 Task: Add Local Roots Strawberry Mojito to the cart.
Action: Mouse moved to (815, 281)
Screenshot: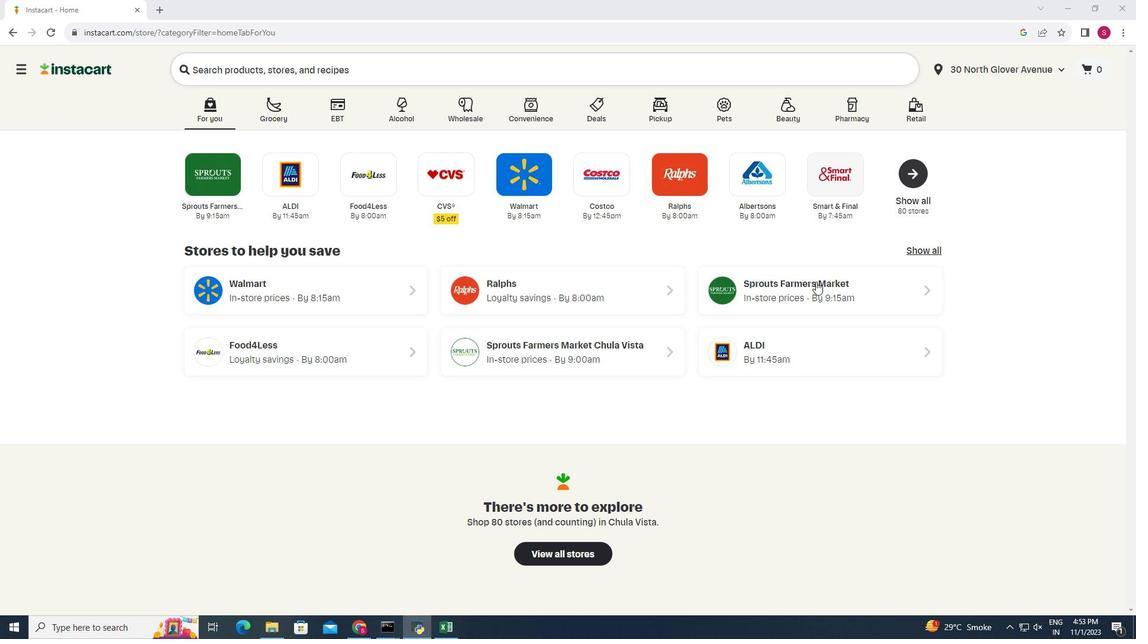
Action: Mouse pressed left at (815, 281)
Screenshot: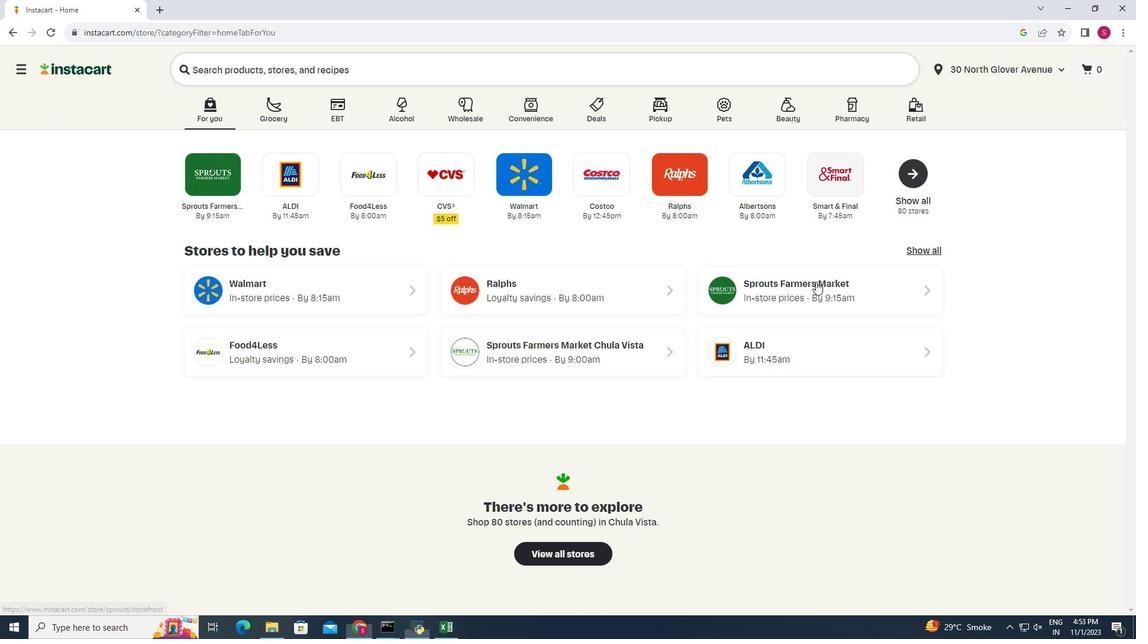 
Action: Mouse moved to (55, 585)
Screenshot: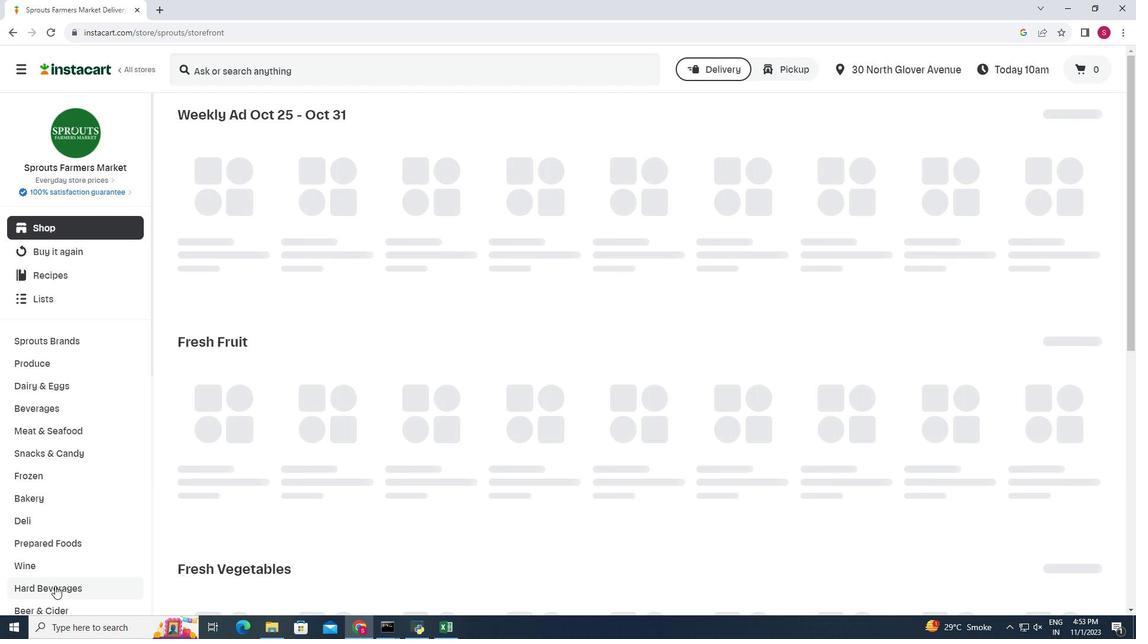 
Action: Mouse pressed left at (55, 585)
Screenshot: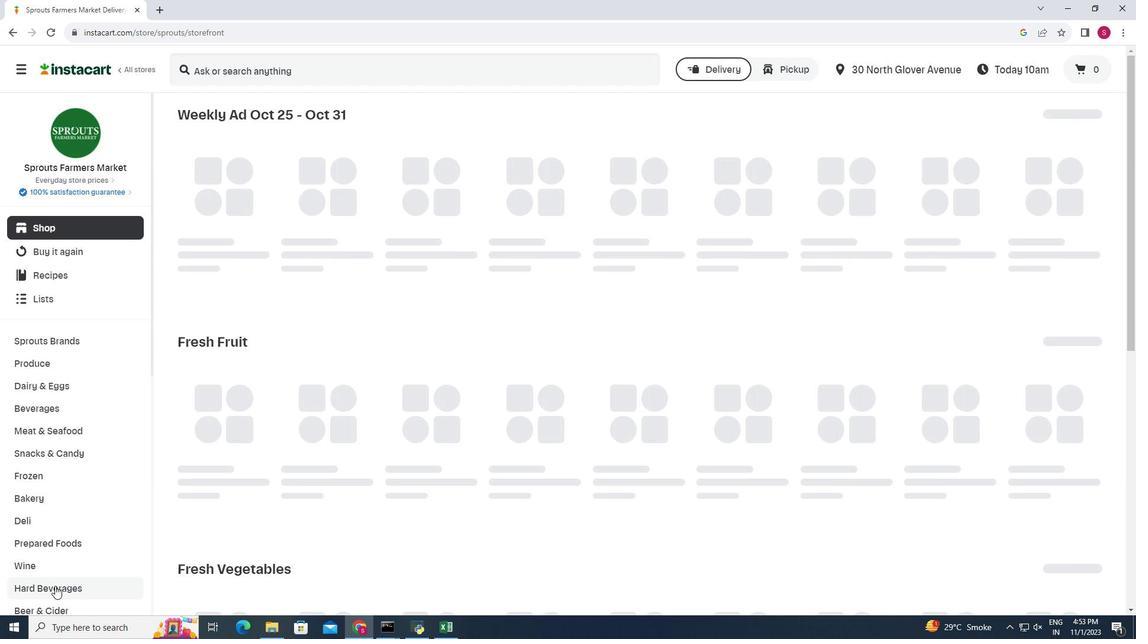 
Action: Mouse moved to (389, 144)
Screenshot: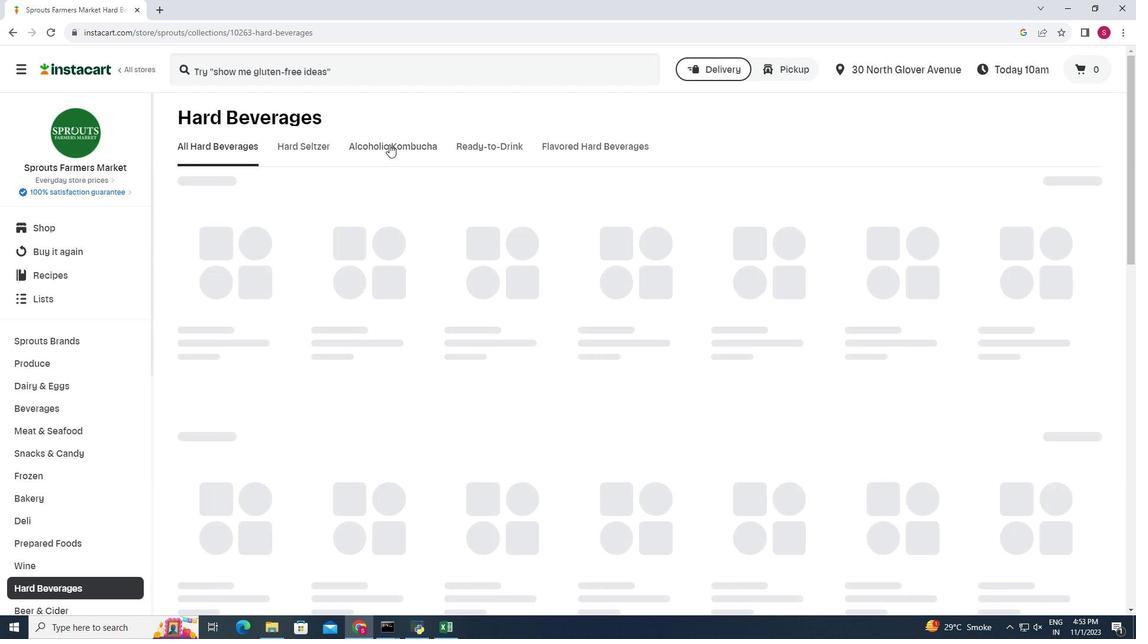 
Action: Mouse pressed left at (389, 144)
Screenshot: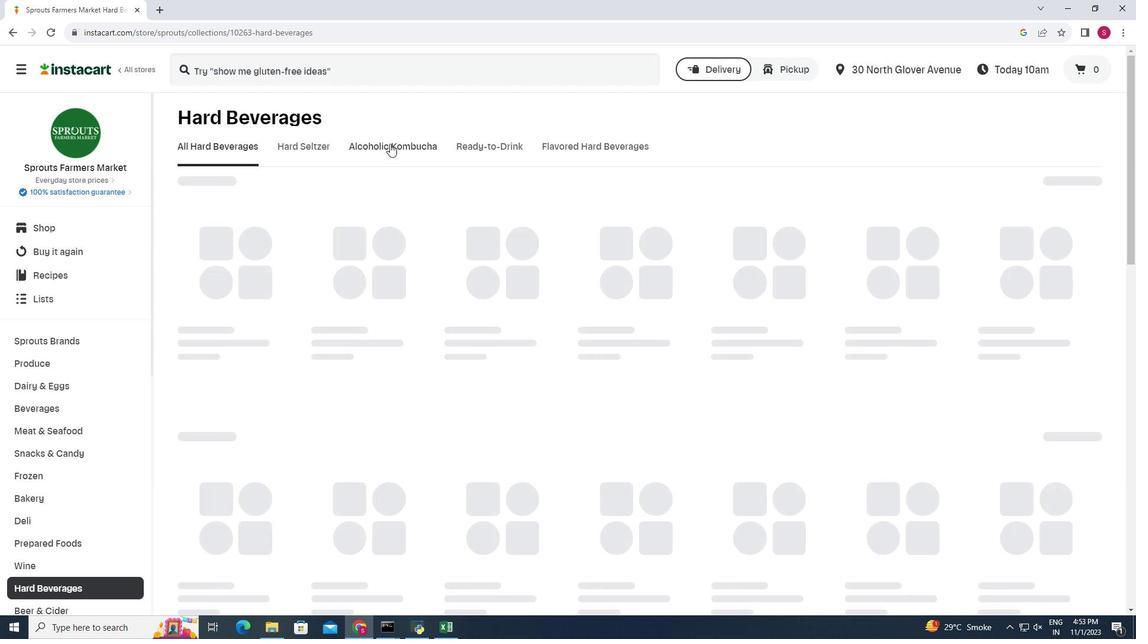 
Action: Mouse moved to (739, 194)
Screenshot: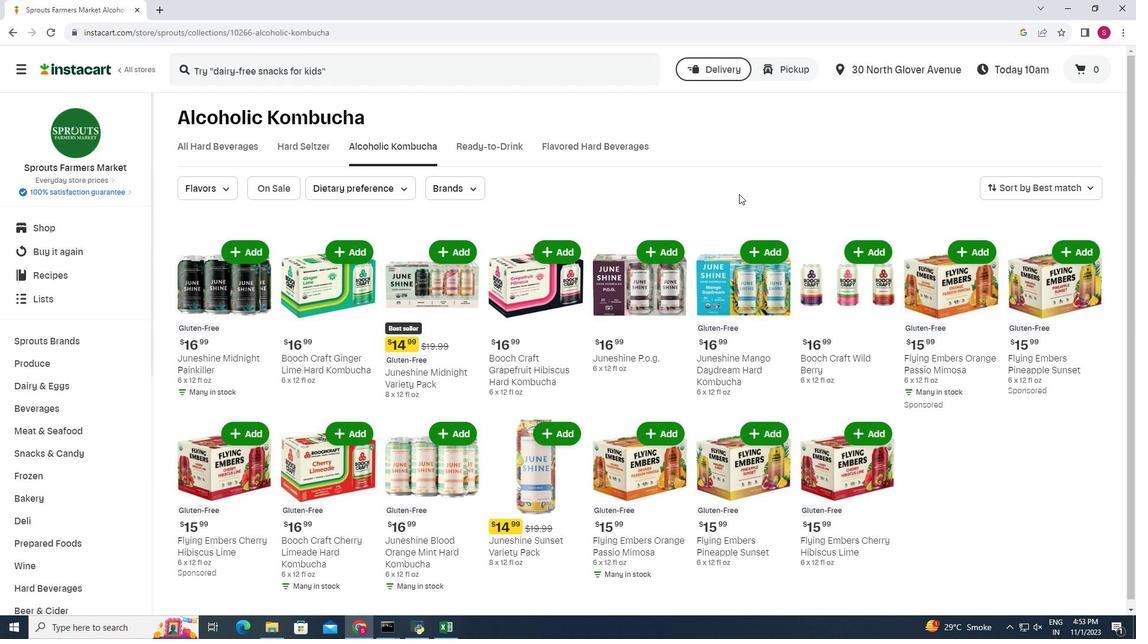 
Action: Mouse scrolled (739, 193) with delta (0, 0)
Screenshot: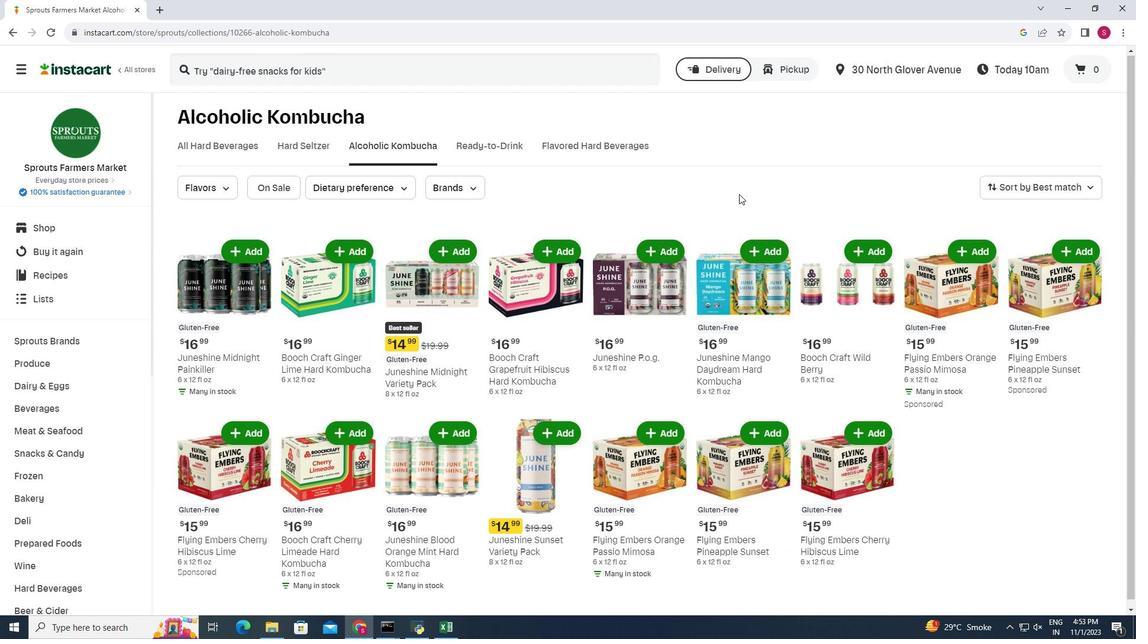 
Action: Mouse moved to (821, 406)
Screenshot: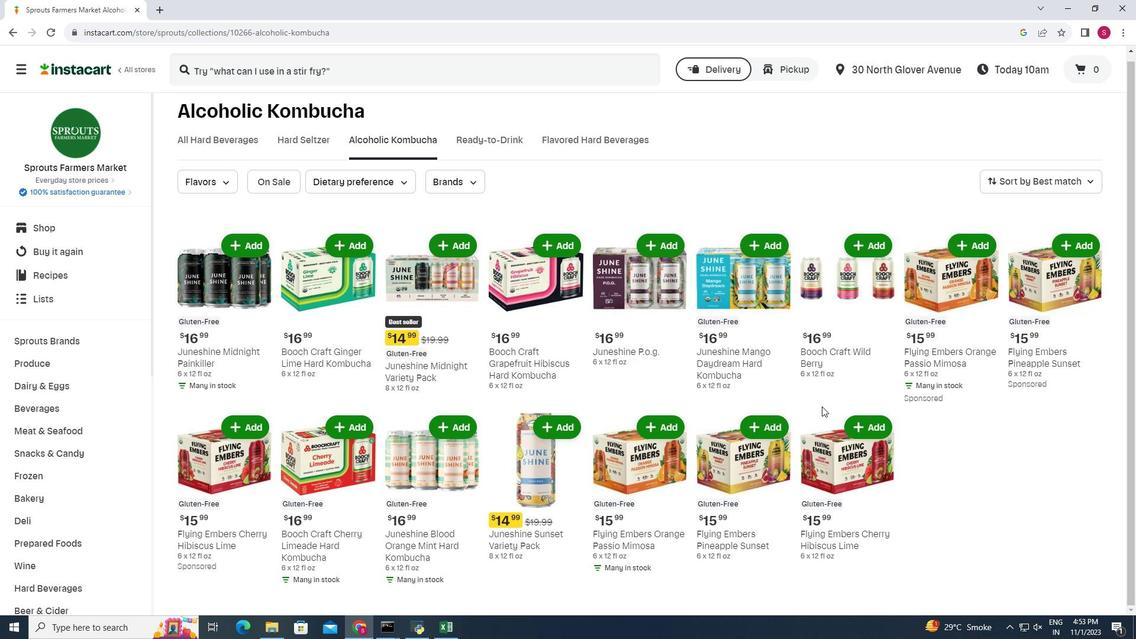 
